 Task: Look for products in the category "Chicken" from the brand "Sprouts".
Action: Mouse moved to (18, 89)
Screenshot: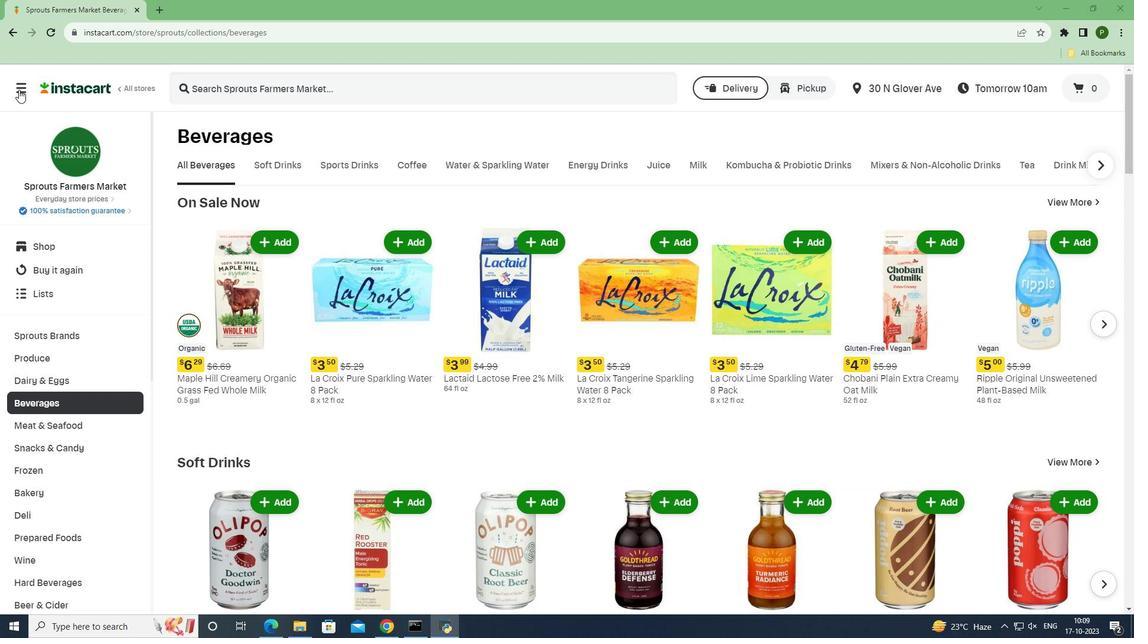 
Action: Mouse pressed left at (18, 89)
Screenshot: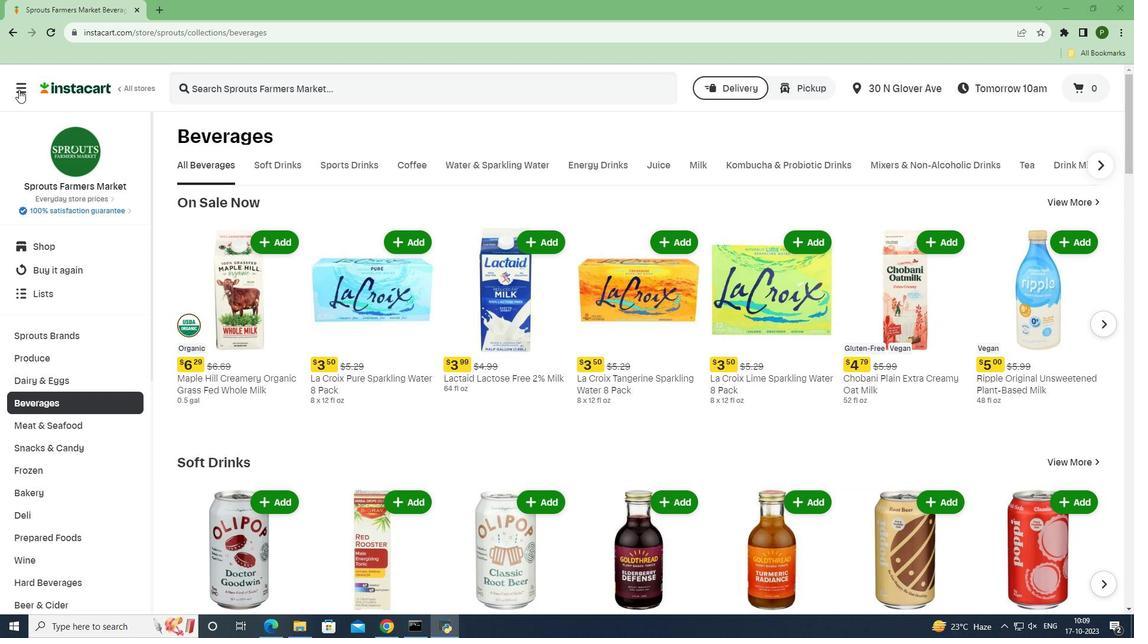 
Action: Mouse moved to (62, 315)
Screenshot: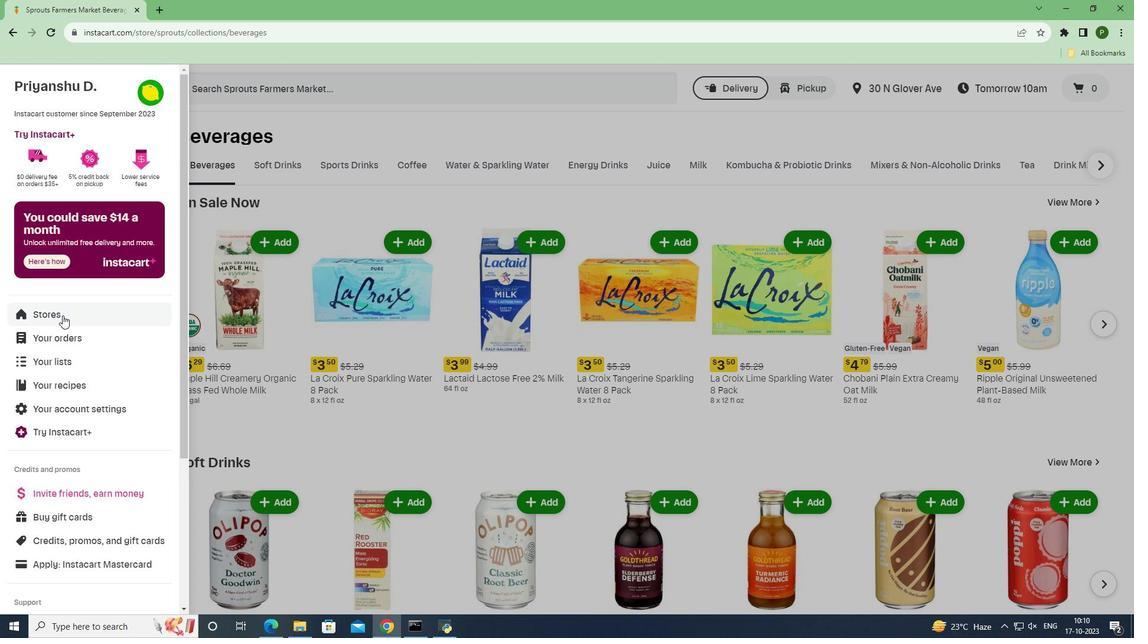 
Action: Mouse pressed left at (62, 315)
Screenshot: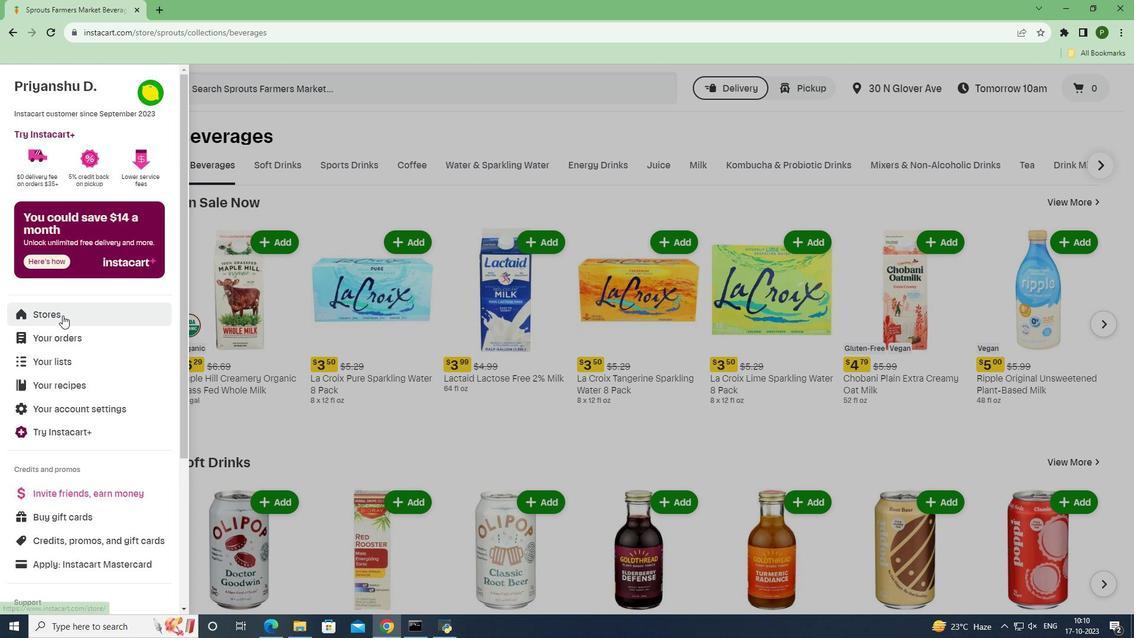 
Action: Mouse moved to (292, 137)
Screenshot: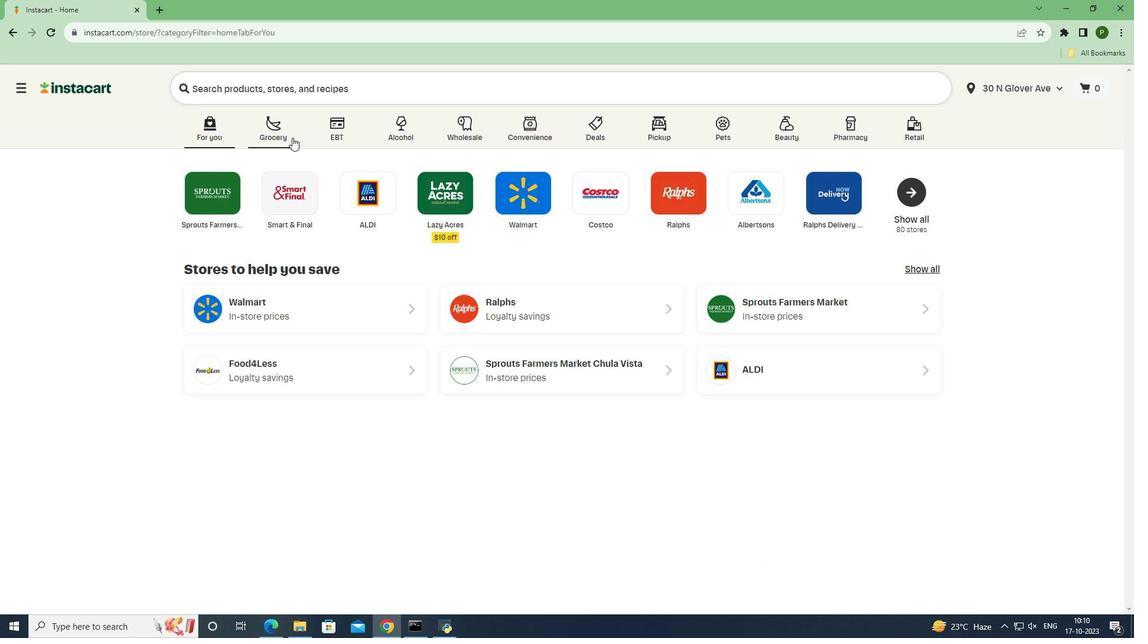 
Action: Mouse pressed left at (292, 137)
Screenshot: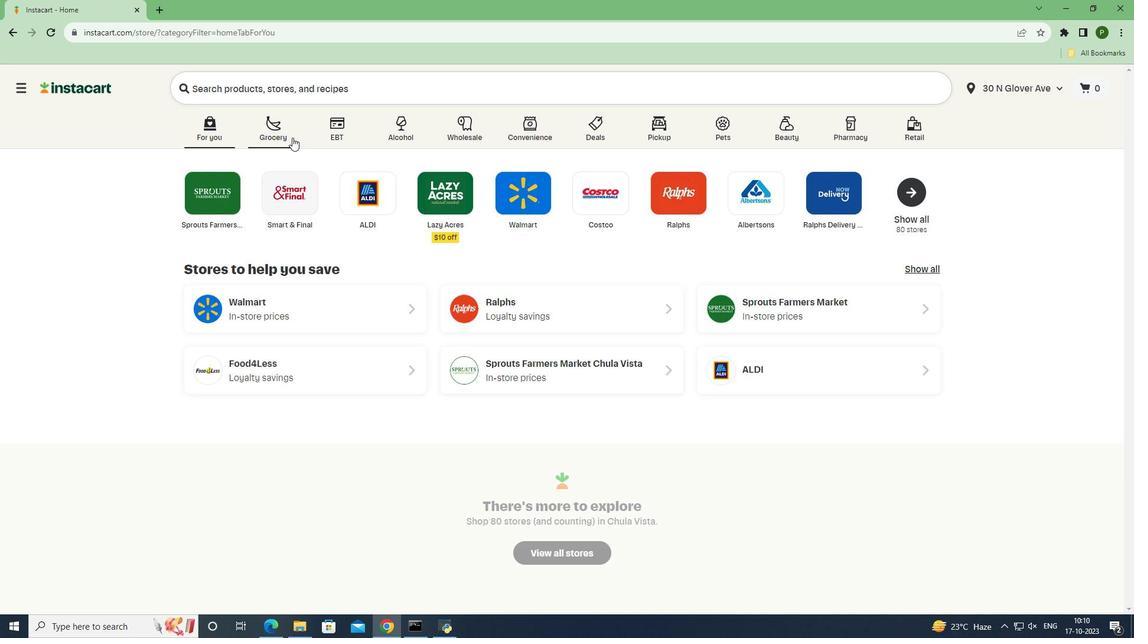 
Action: Mouse moved to (753, 278)
Screenshot: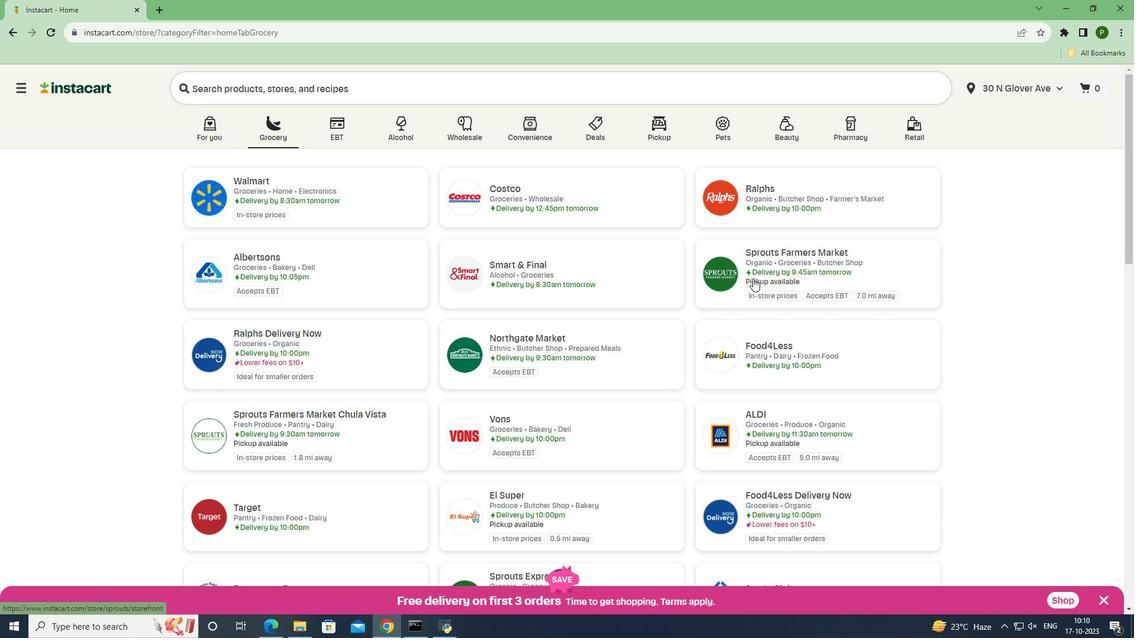 
Action: Mouse pressed left at (753, 278)
Screenshot: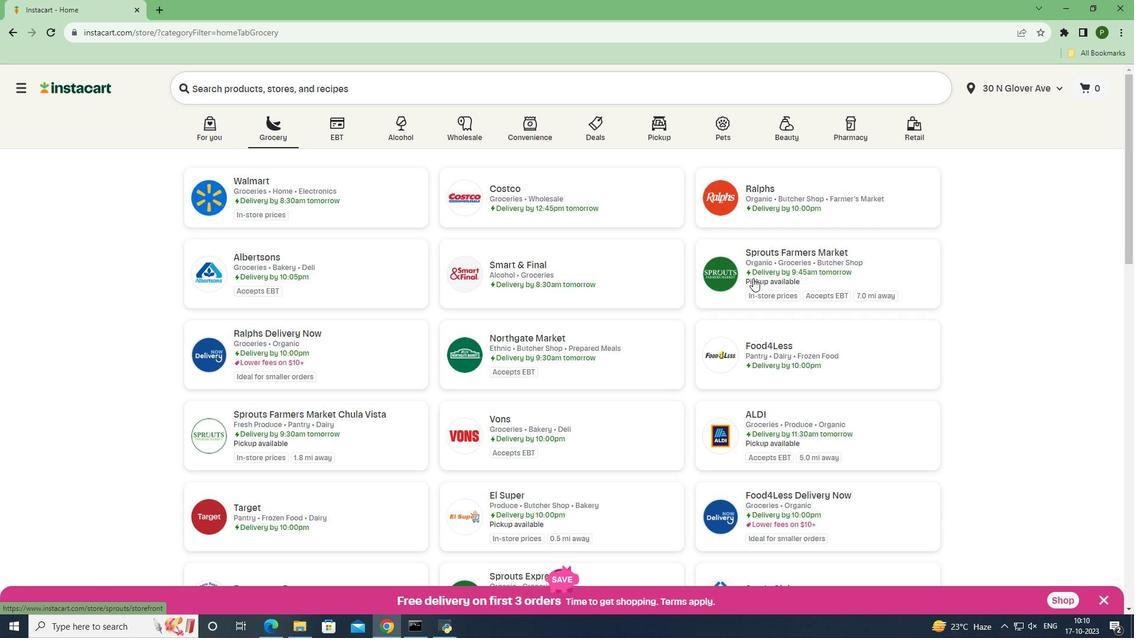 
Action: Mouse moved to (92, 427)
Screenshot: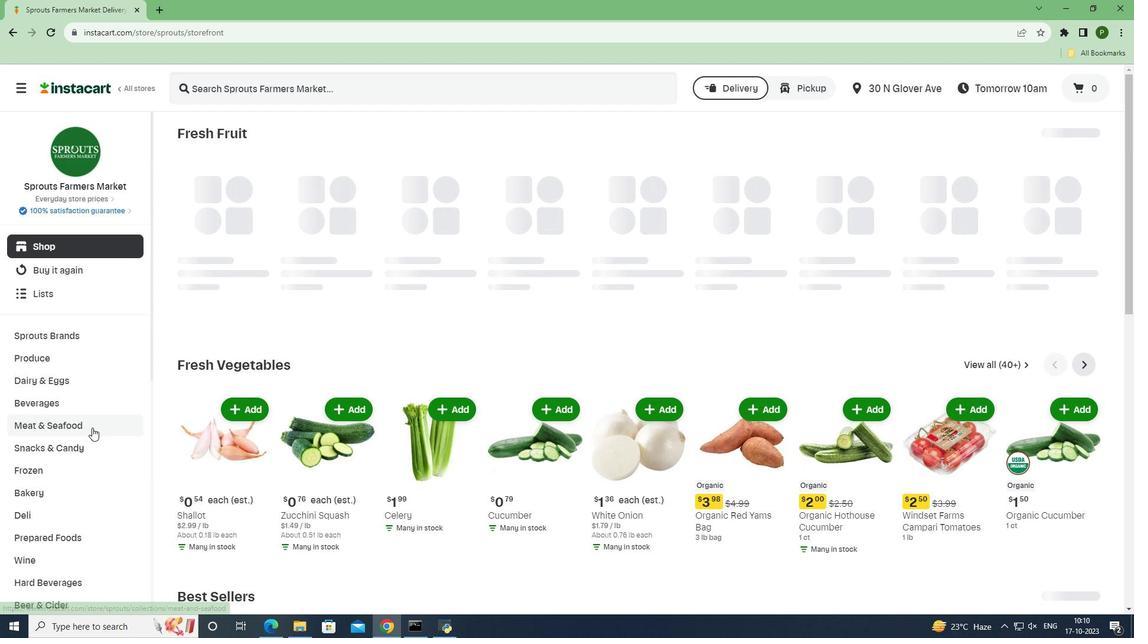 
Action: Mouse pressed left at (92, 427)
Screenshot: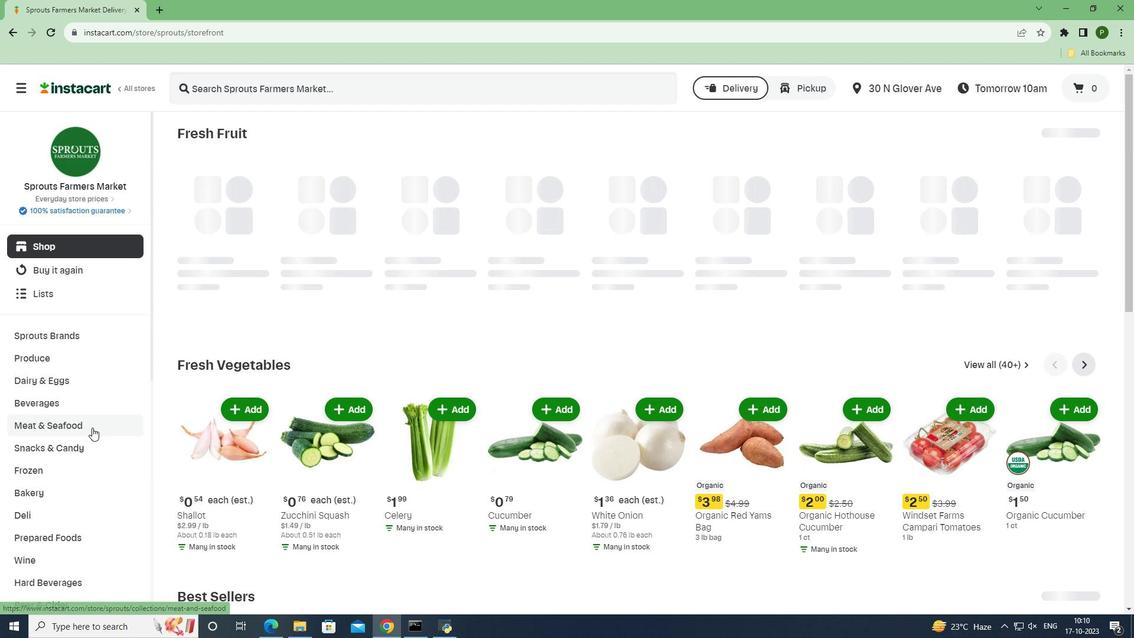 
Action: Mouse moved to (310, 166)
Screenshot: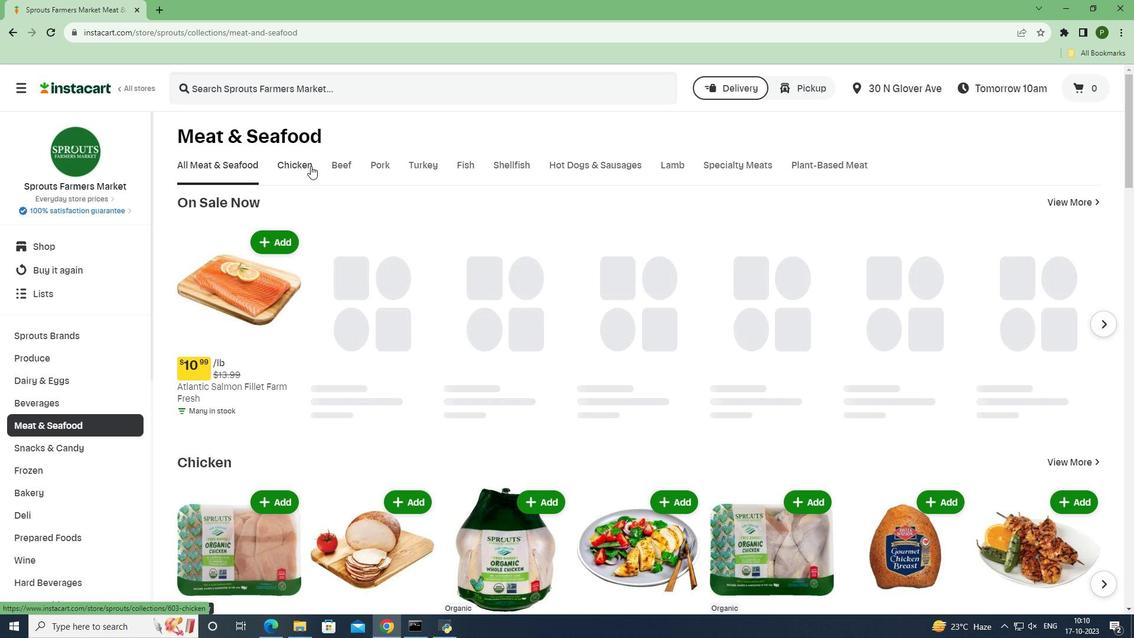 
Action: Mouse pressed left at (310, 166)
Screenshot: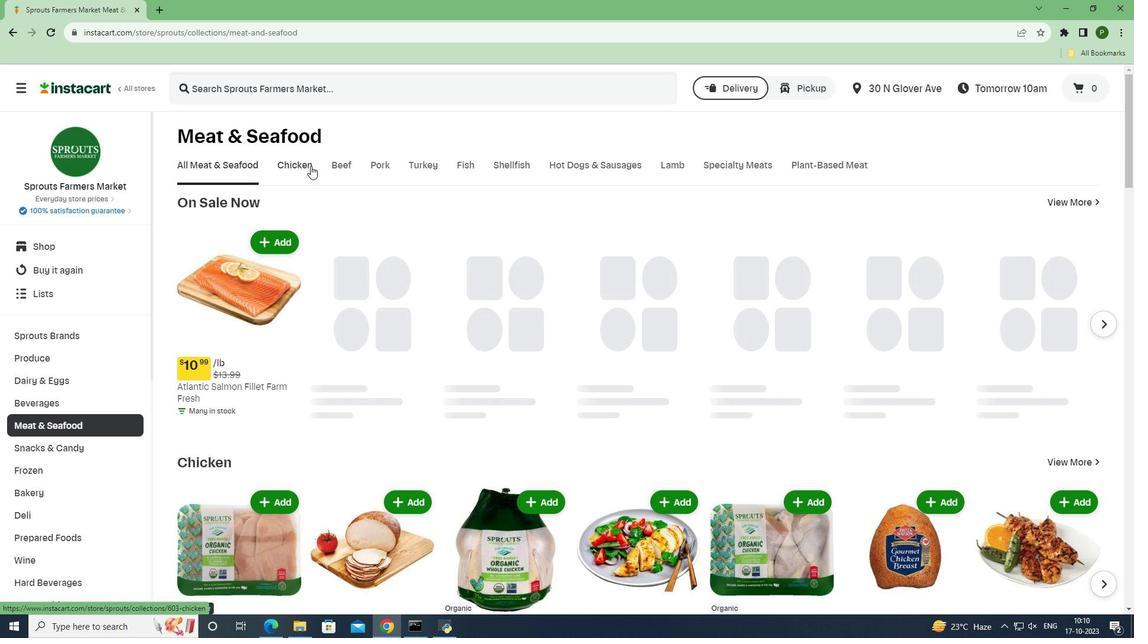 
Action: Mouse moved to (333, 205)
Screenshot: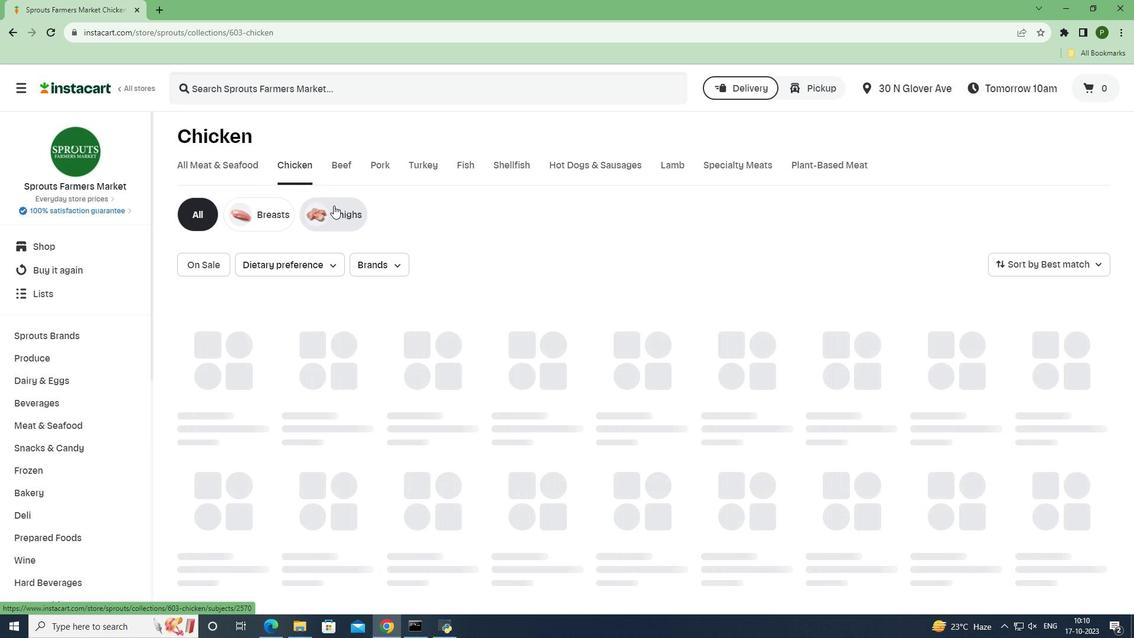 
Action: Mouse pressed left at (333, 205)
Screenshot: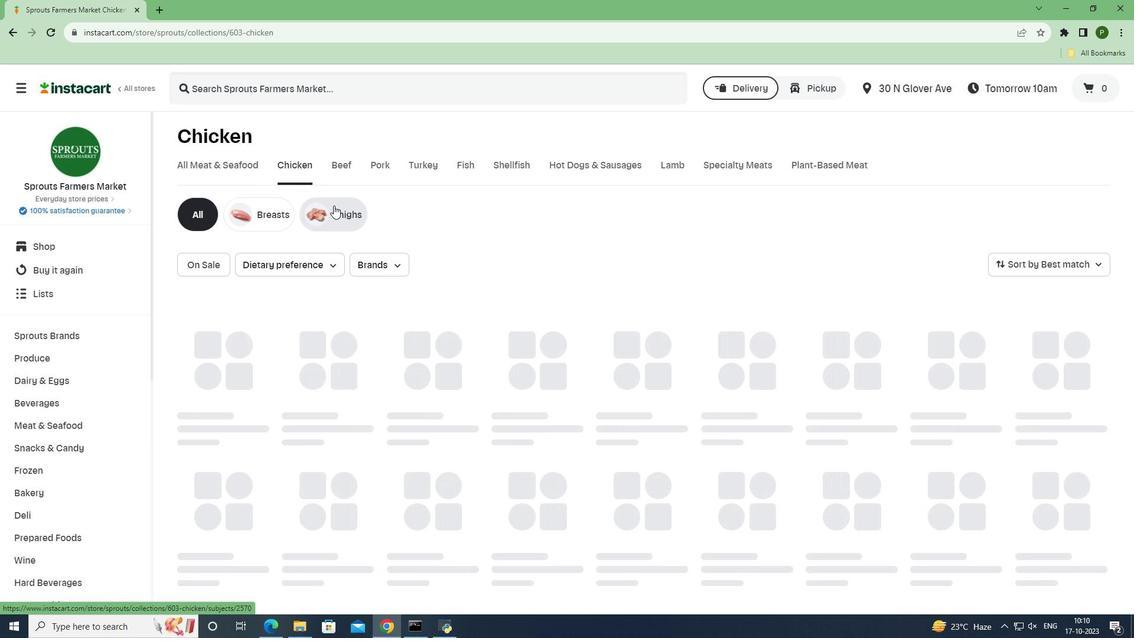 
Action: Mouse moved to (382, 265)
Screenshot: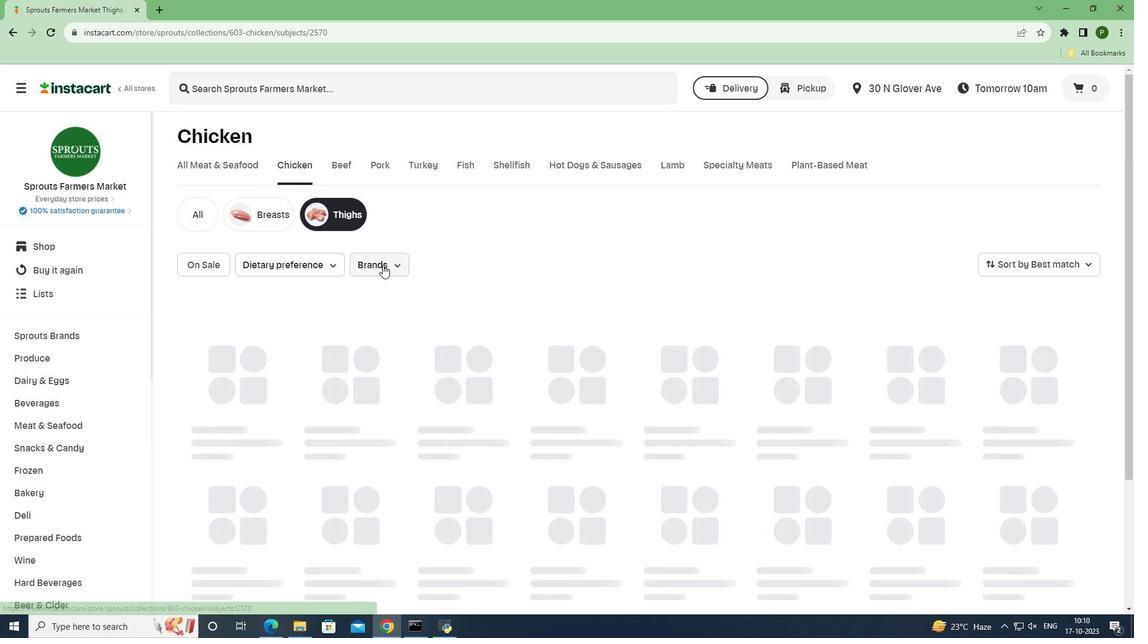 
Action: Mouse pressed left at (382, 265)
Screenshot: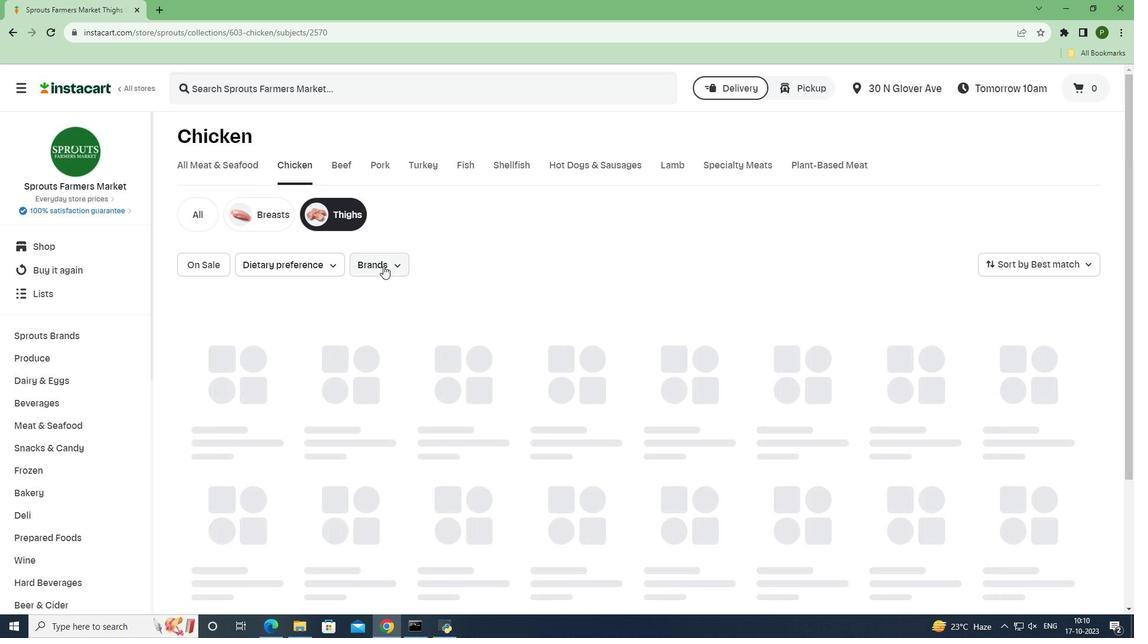 
Action: Mouse moved to (413, 326)
Screenshot: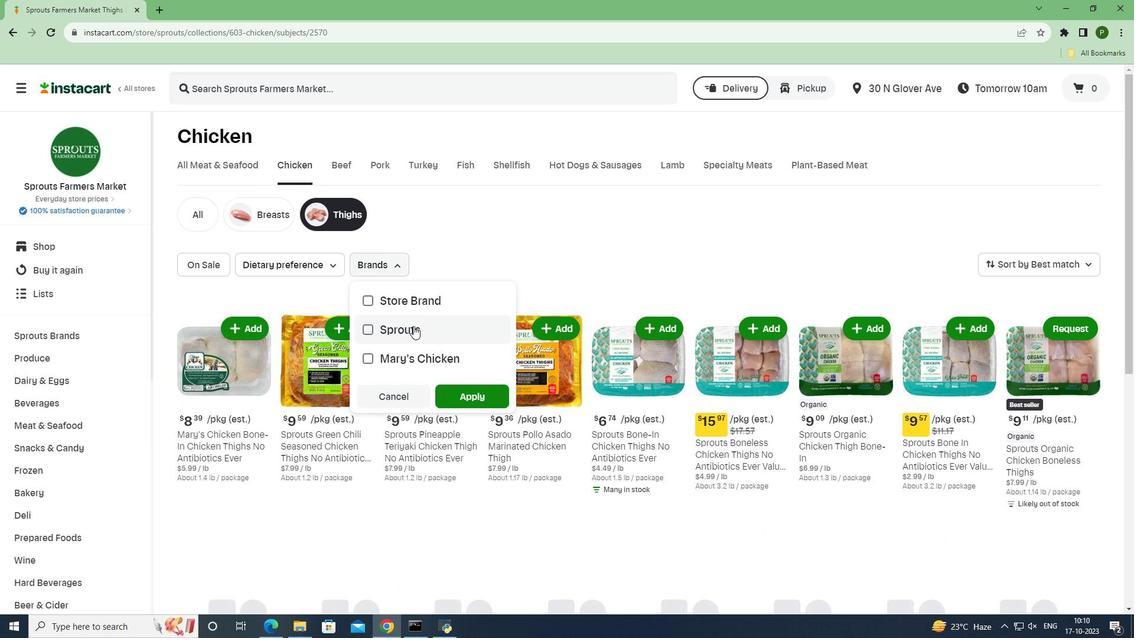 
Action: Mouse pressed left at (413, 326)
Screenshot: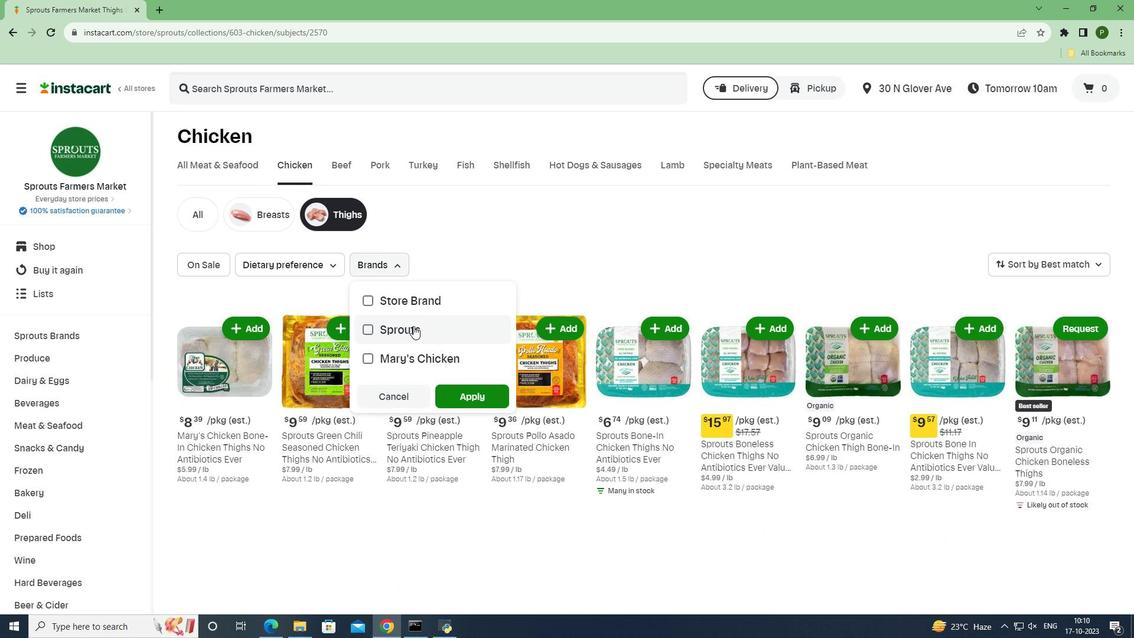 
Action: Mouse moved to (466, 393)
Screenshot: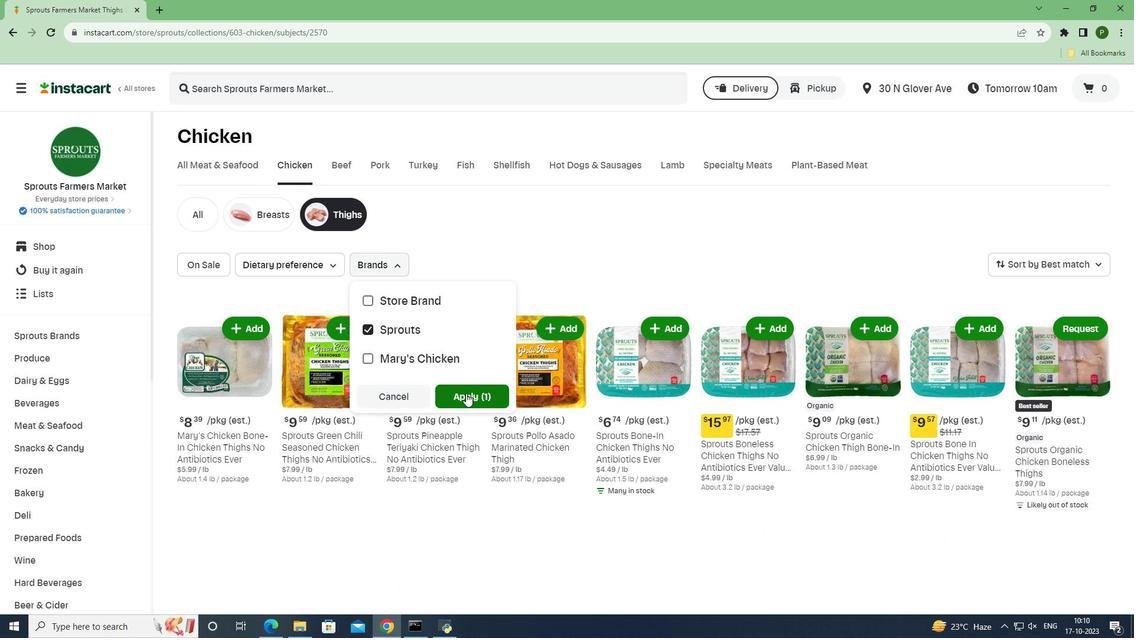 
Action: Mouse pressed left at (466, 393)
Screenshot: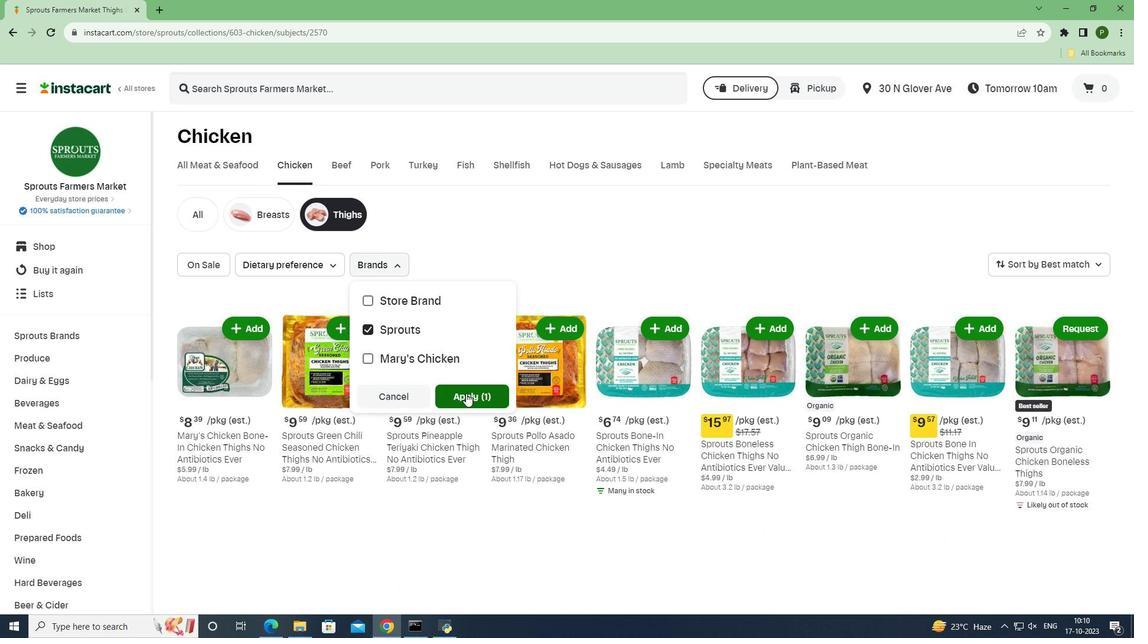 
Action: Mouse moved to (561, 428)
Screenshot: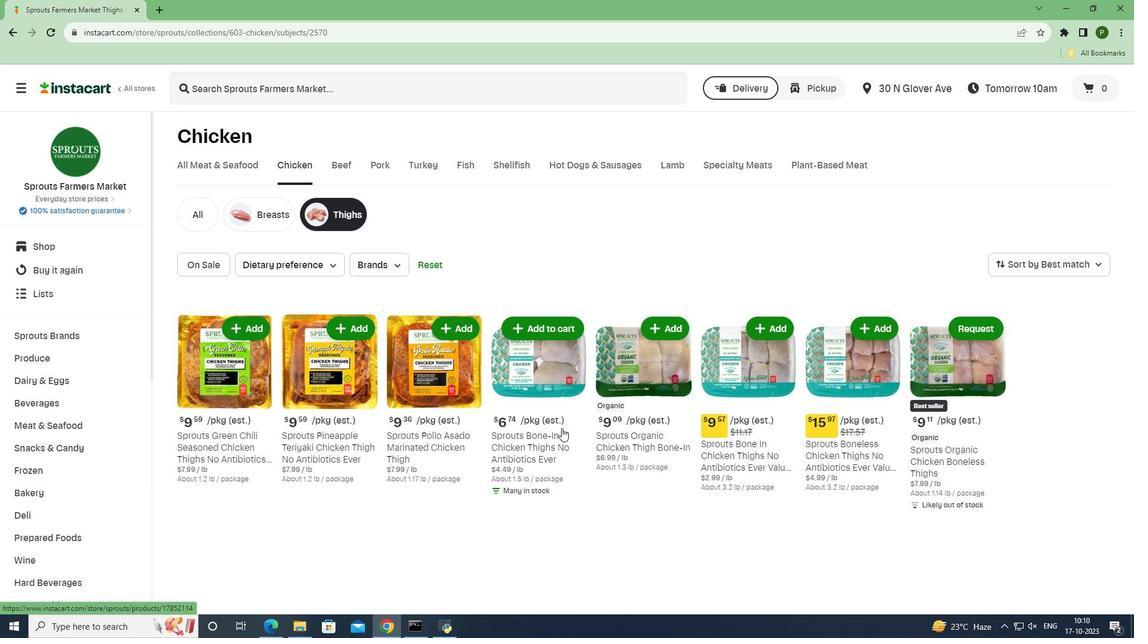 
